 Task: Toggle the confirm empty commits in the git.
Action: Mouse moved to (41, 455)
Screenshot: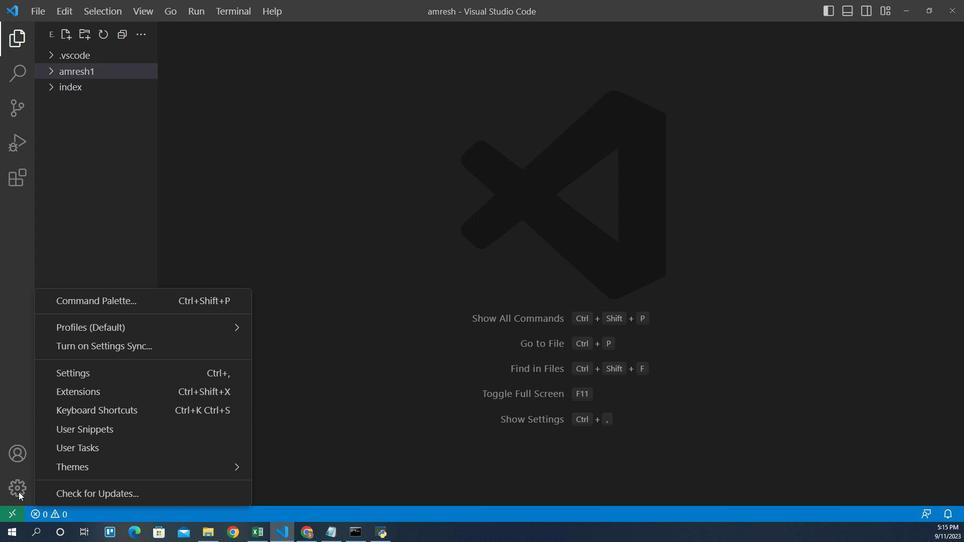 
Action: Mouse pressed left at (41, 455)
Screenshot: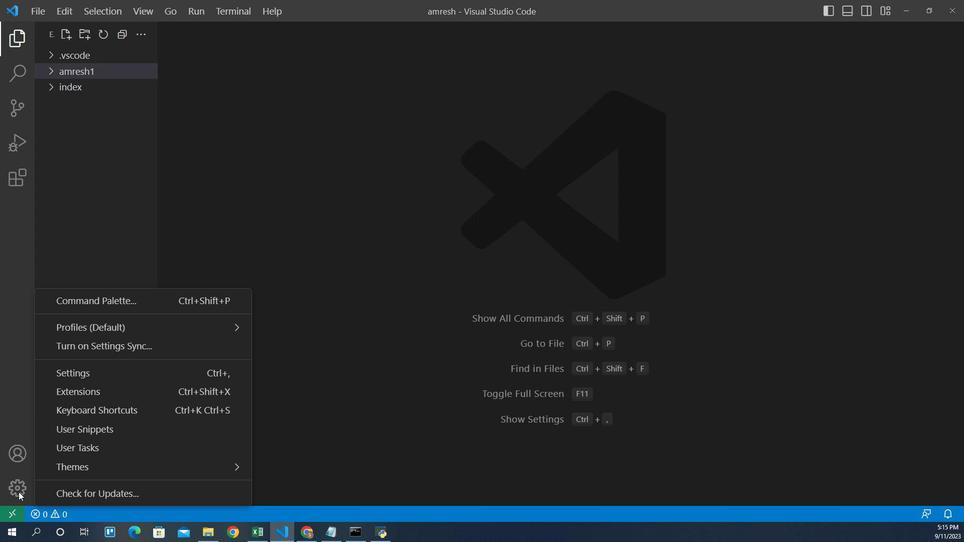 
Action: Mouse moved to (74, 369)
Screenshot: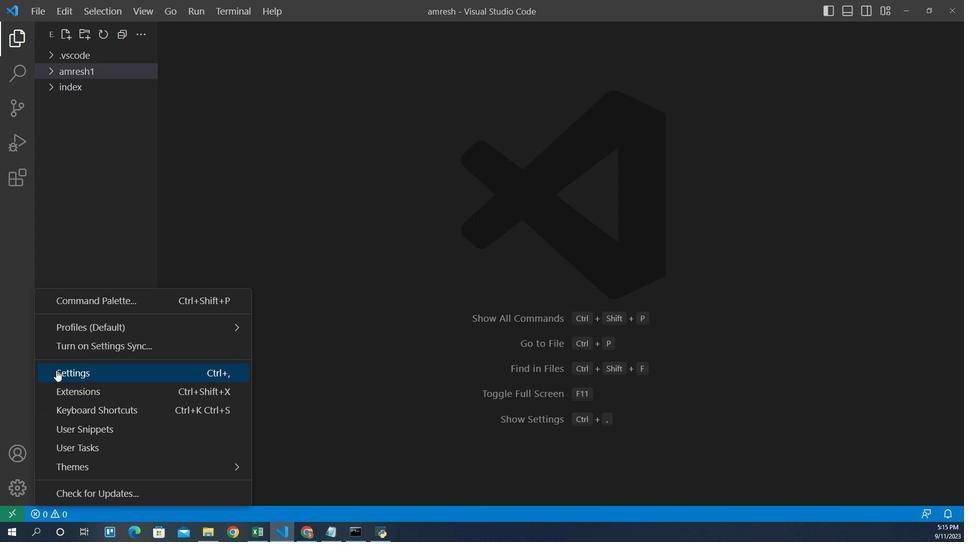
Action: Mouse pressed left at (74, 369)
Screenshot: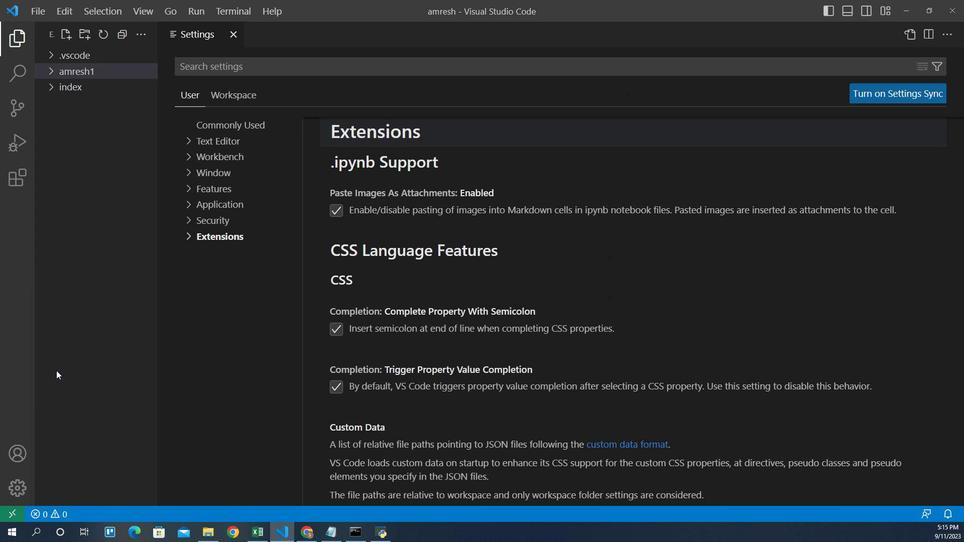 
Action: Mouse moved to (190, 276)
Screenshot: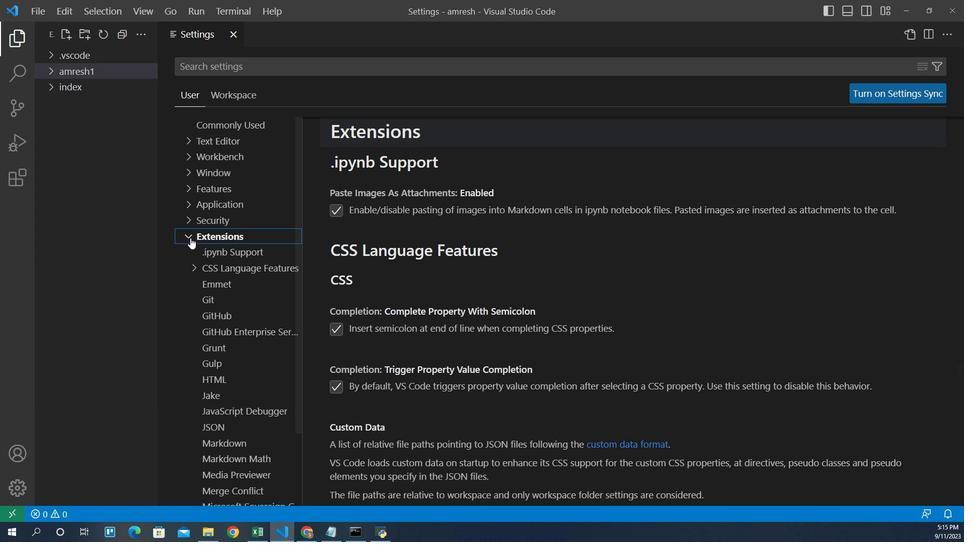 
Action: Mouse pressed left at (190, 276)
Screenshot: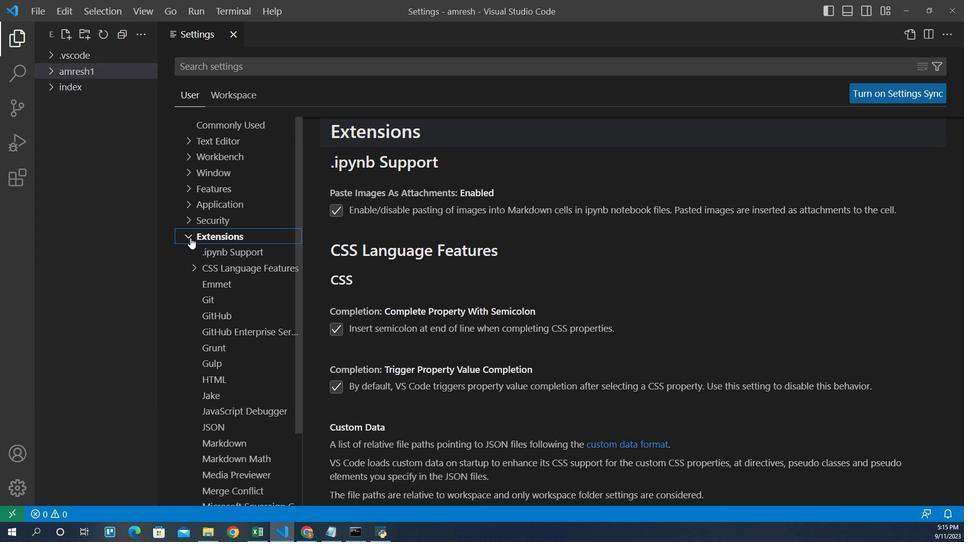 
Action: Mouse moved to (206, 318)
Screenshot: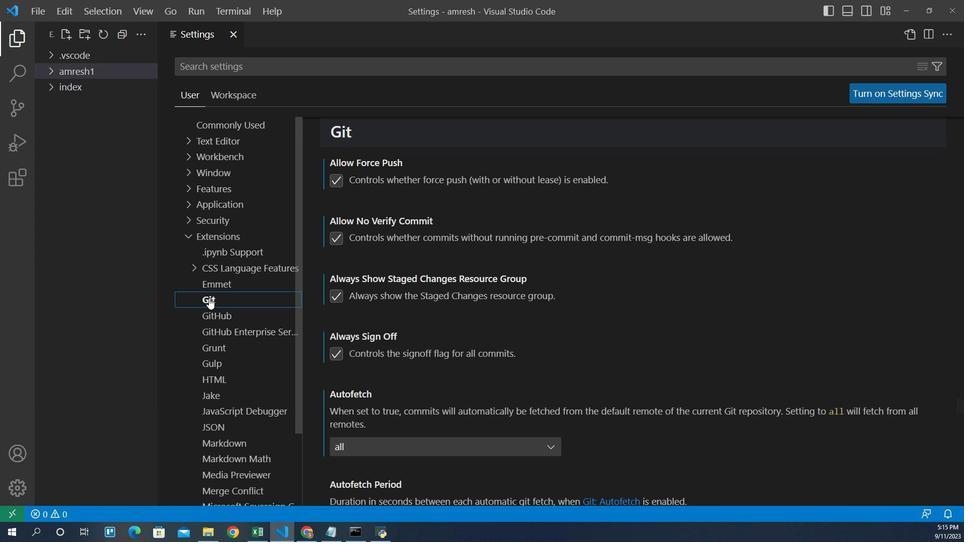 
Action: Mouse pressed left at (206, 318)
Screenshot: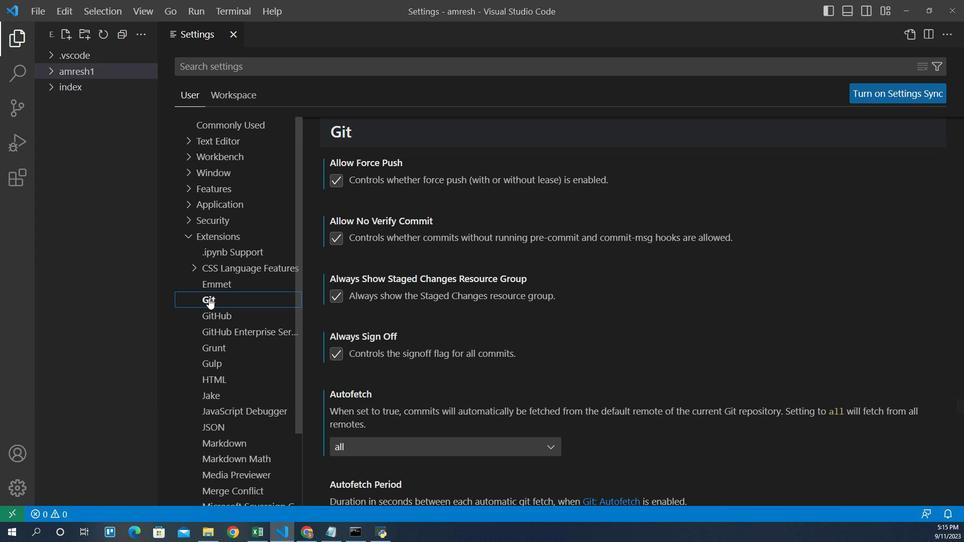 
Action: Mouse moved to (413, 428)
Screenshot: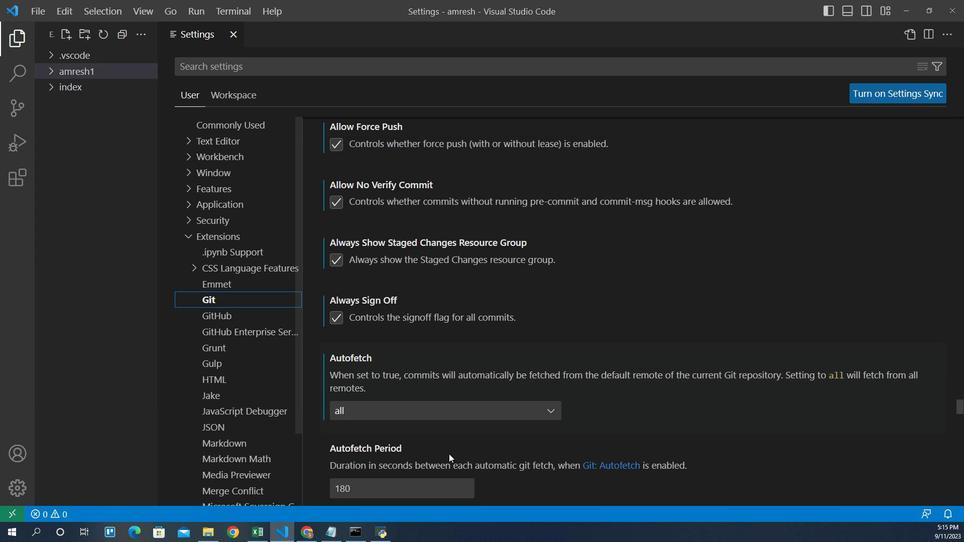 
Action: Mouse scrolled (413, 428) with delta (0, 0)
Screenshot: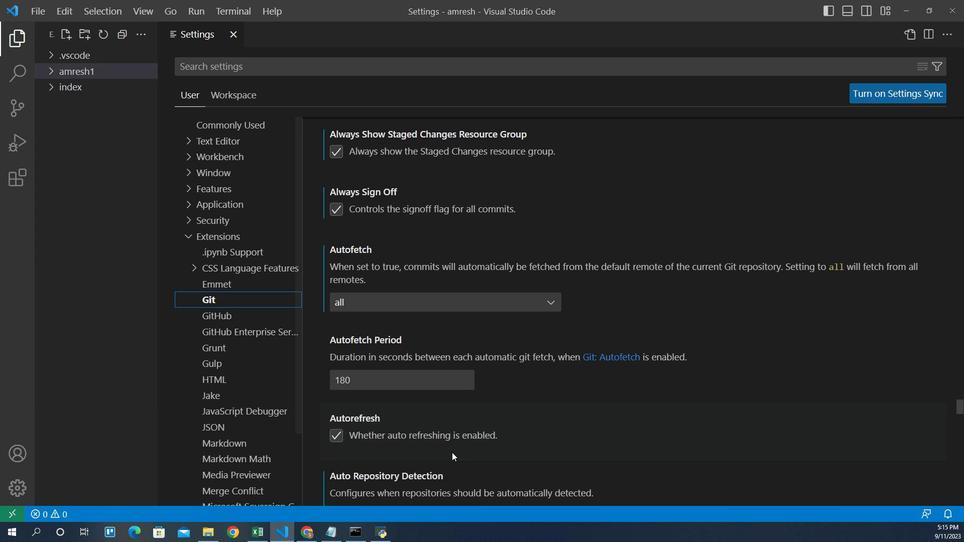 
Action: Mouse scrolled (413, 428) with delta (0, 0)
Screenshot: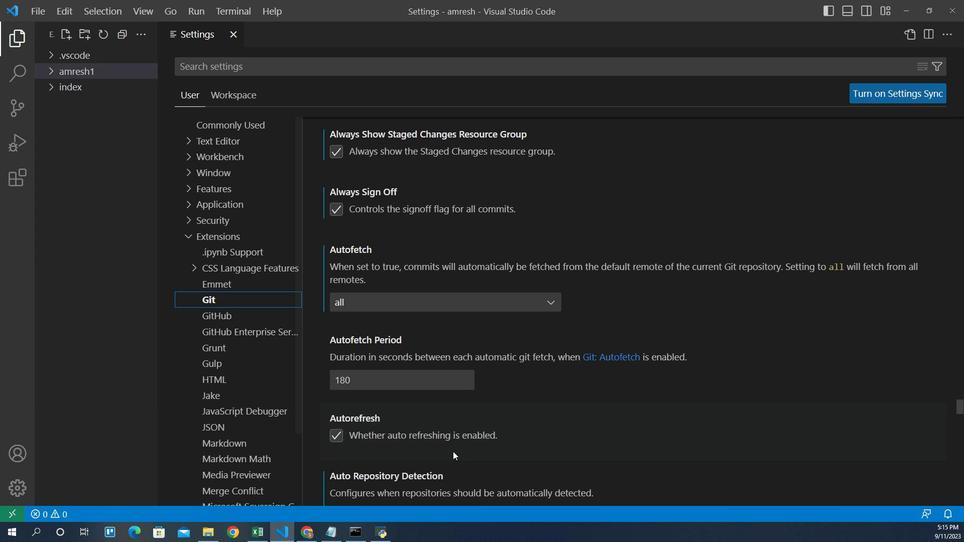 
Action: Mouse scrolled (413, 428) with delta (0, 0)
Screenshot: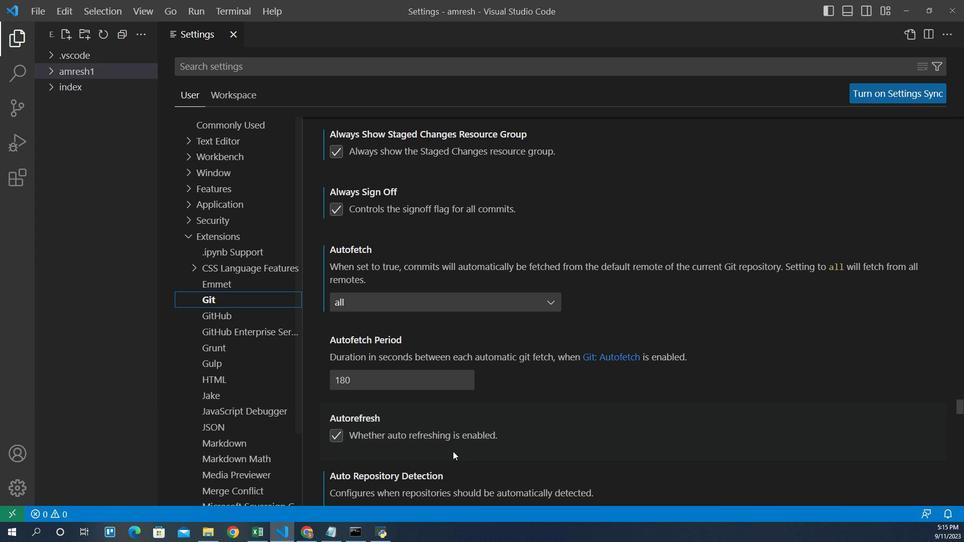 
Action: Mouse scrolled (413, 428) with delta (0, 0)
Screenshot: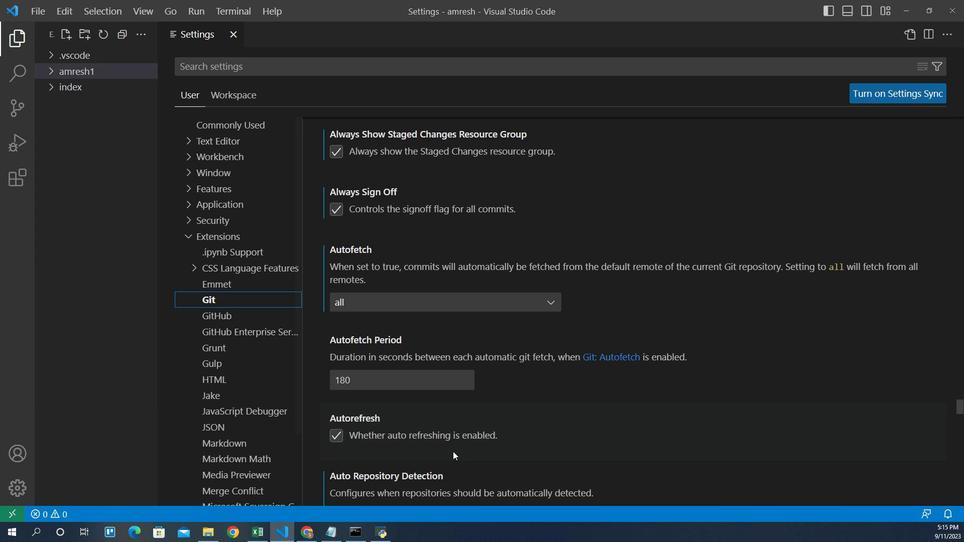 
Action: Mouse moved to (417, 426)
Screenshot: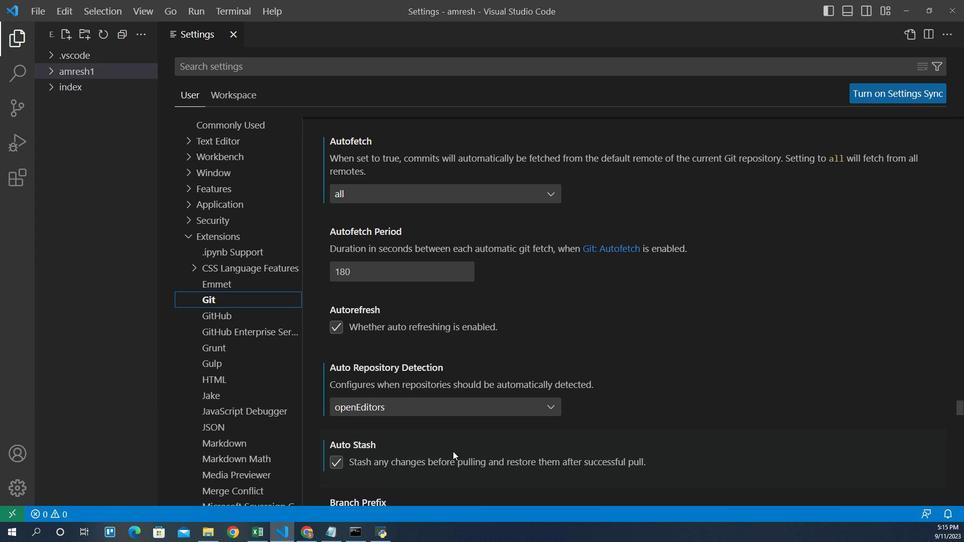 
Action: Mouse scrolled (417, 426) with delta (0, 0)
Screenshot: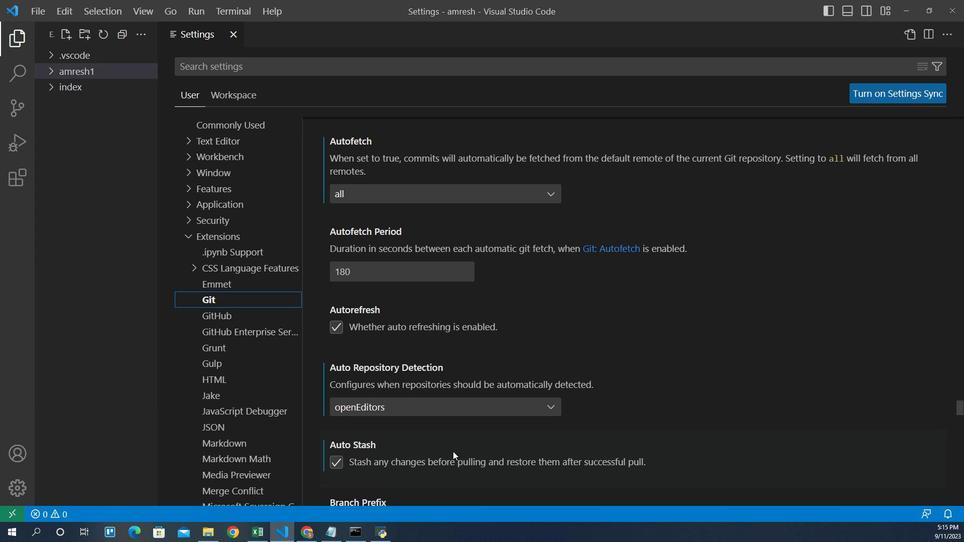 
Action: Mouse scrolled (417, 426) with delta (0, 0)
Screenshot: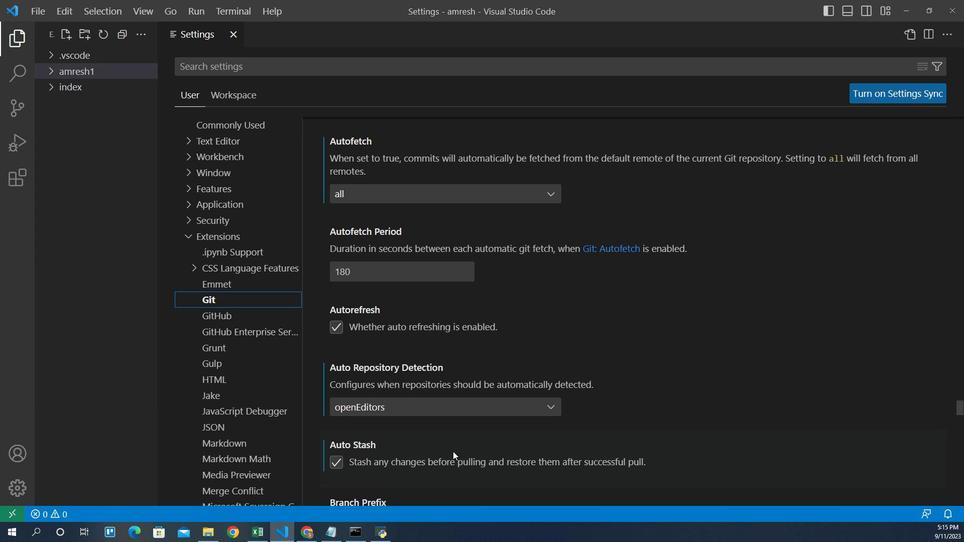 
Action: Mouse scrolled (417, 426) with delta (0, 0)
Screenshot: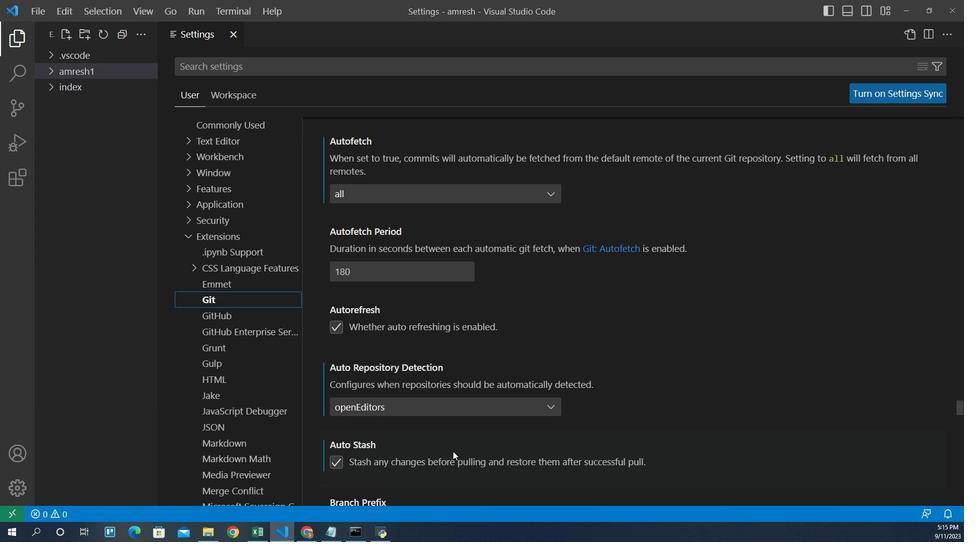 
Action: Mouse scrolled (417, 426) with delta (0, 0)
Screenshot: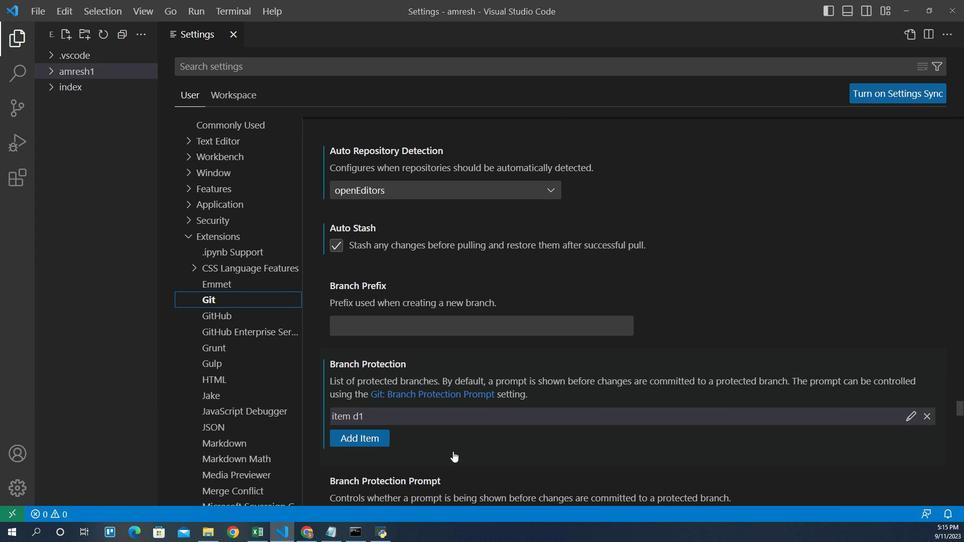 
Action: Mouse scrolled (417, 426) with delta (0, 0)
Screenshot: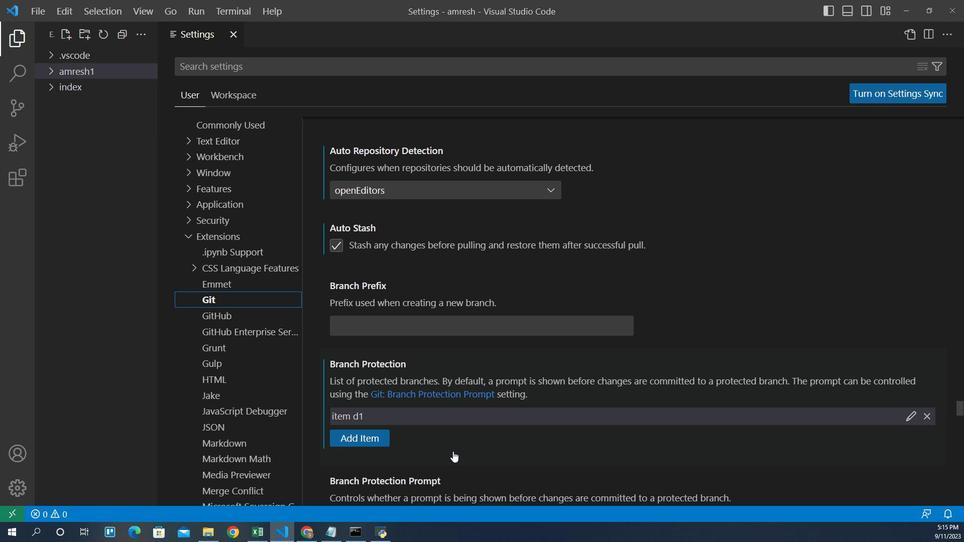 
Action: Mouse scrolled (417, 426) with delta (0, 0)
Screenshot: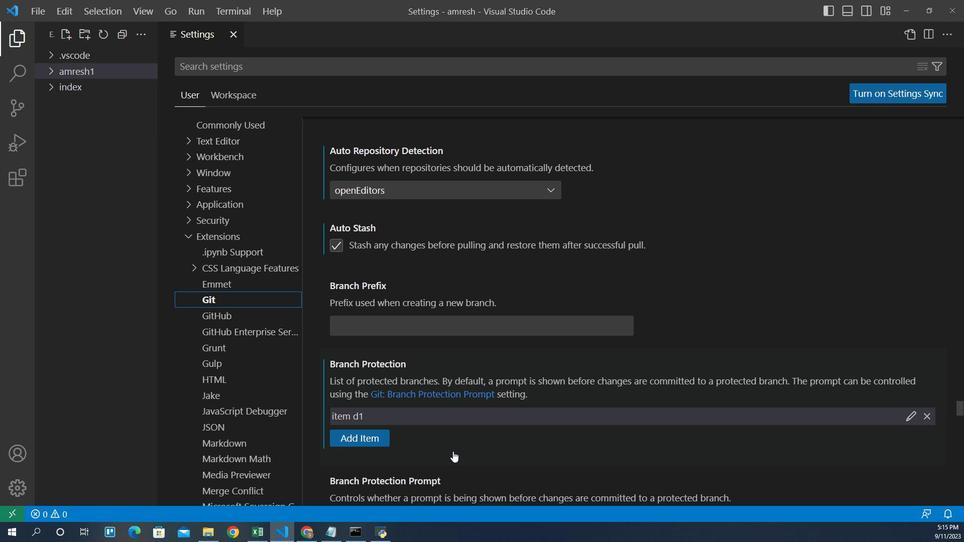 
Action: Mouse scrolled (417, 426) with delta (0, 0)
Screenshot: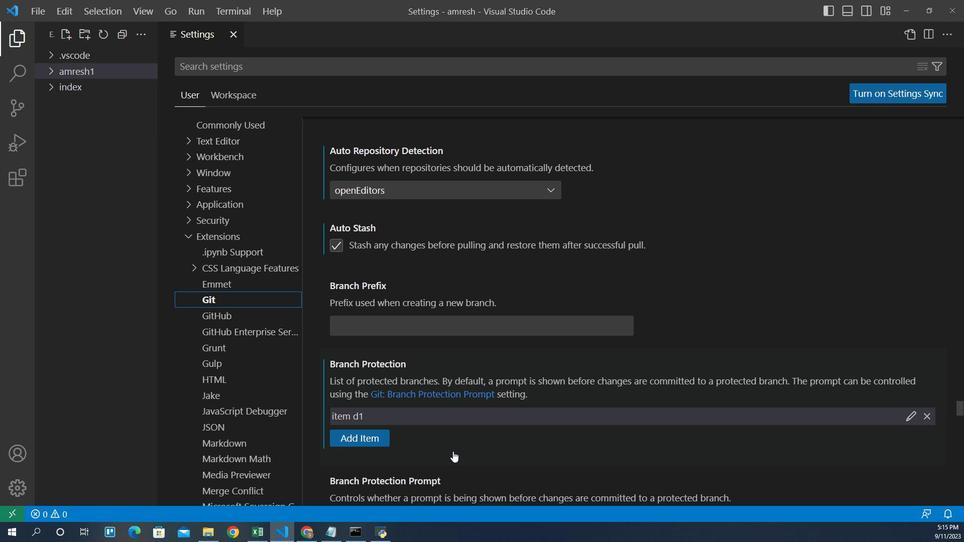 
Action: Mouse scrolled (417, 426) with delta (0, 0)
Screenshot: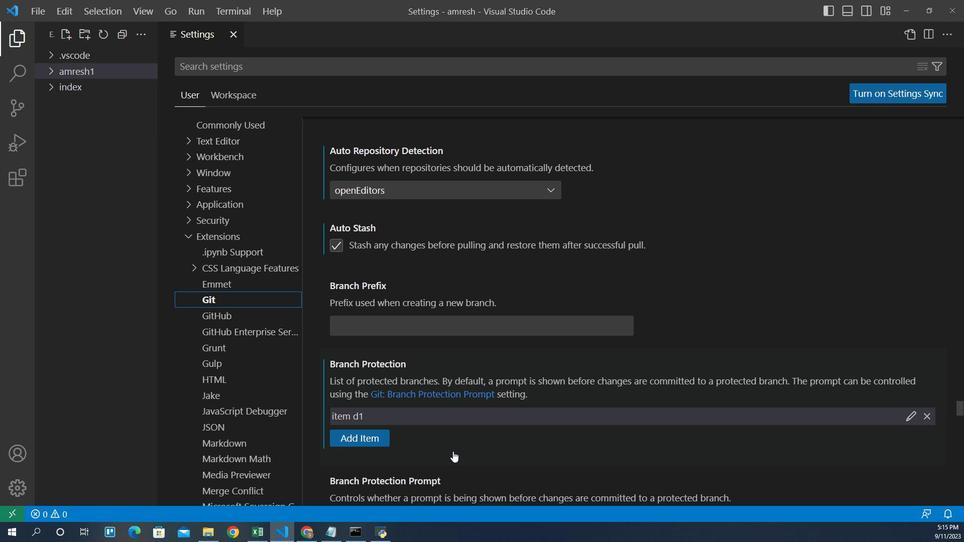 
Action: Mouse scrolled (417, 426) with delta (0, 0)
Screenshot: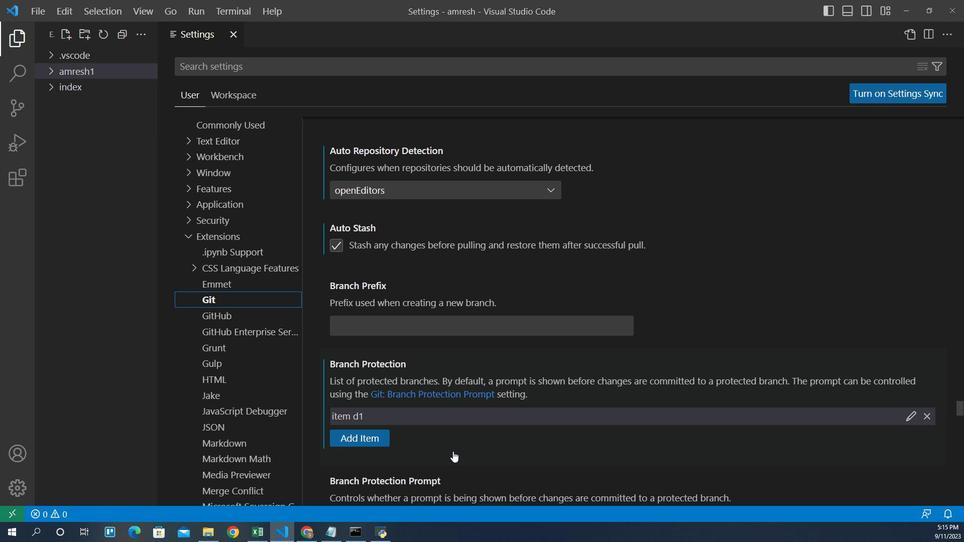 
Action: Mouse scrolled (417, 426) with delta (0, 0)
Screenshot: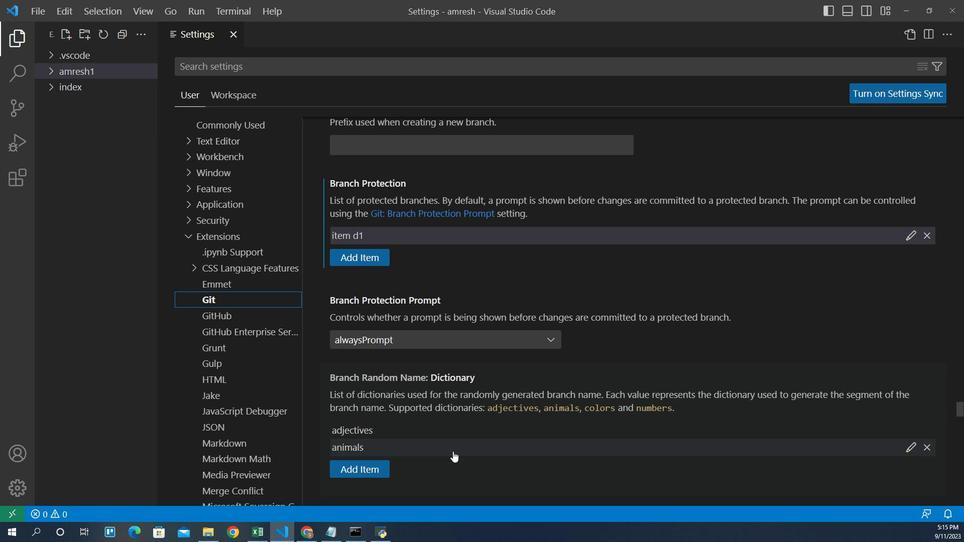 
Action: Mouse scrolled (417, 426) with delta (0, 0)
Screenshot: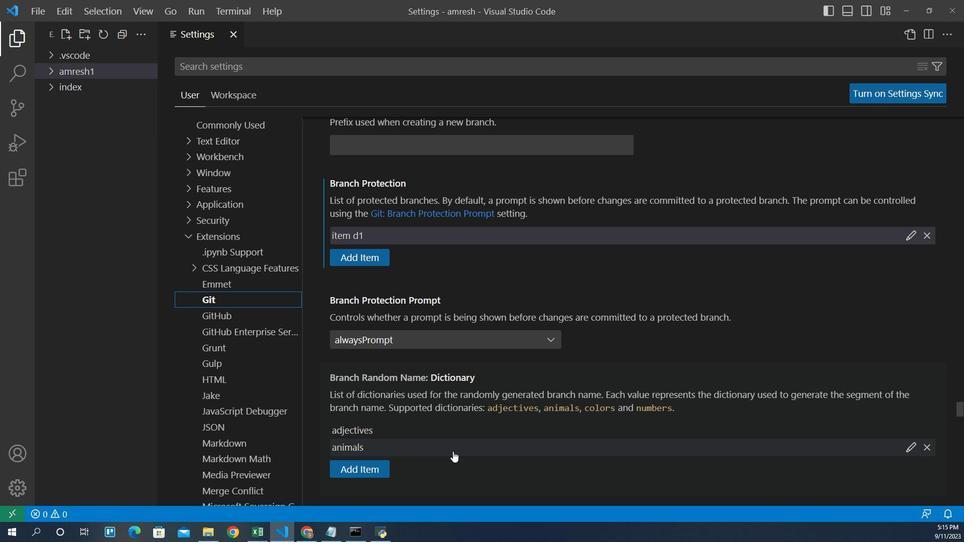
Action: Mouse scrolled (417, 426) with delta (0, 0)
Screenshot: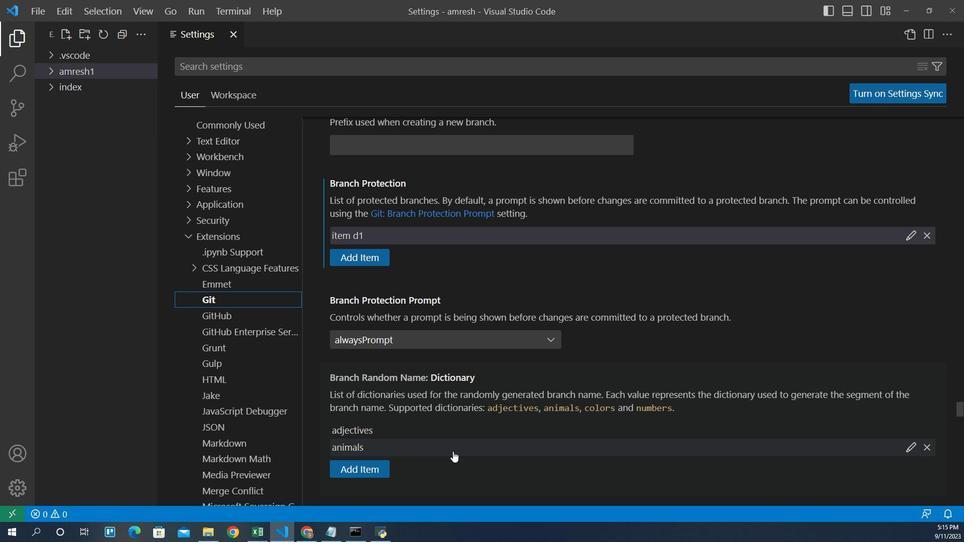 
Action: Mouse scrolled (417, 426) with delta (0, 0)
Screenshot: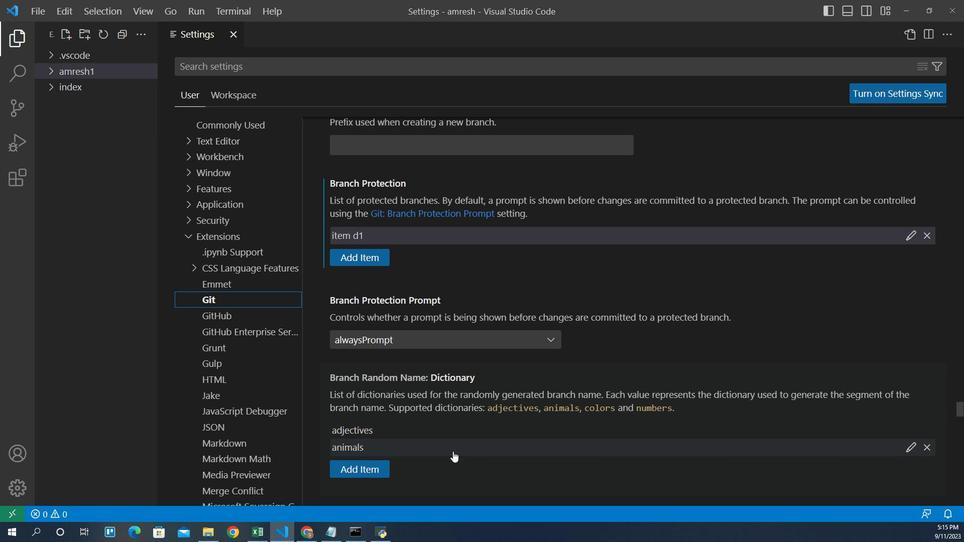 
Action: Mouse scrolled (417, 426) with delta (0, 0)
Screenshot: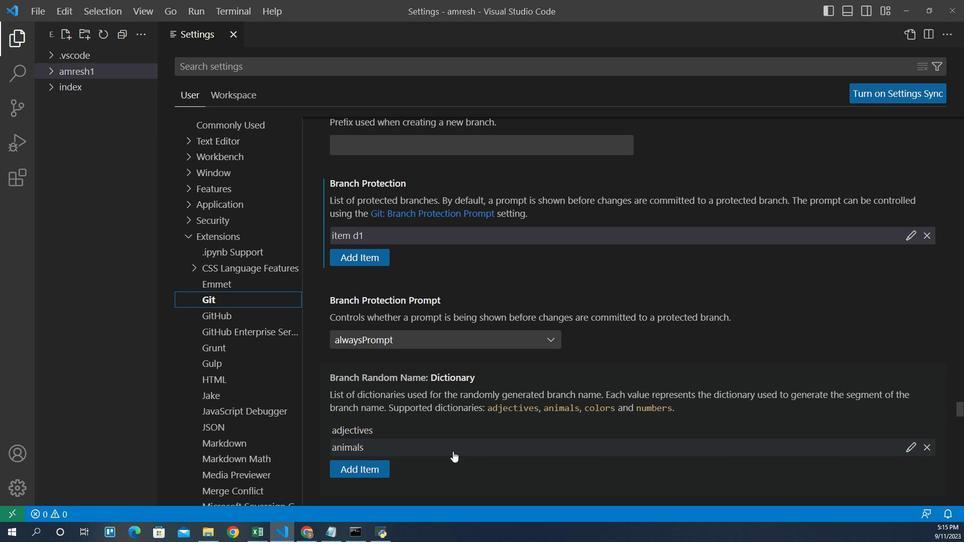 
Action: Mouse scrolled (417, 426) with delta (0, 0)
Screenshot: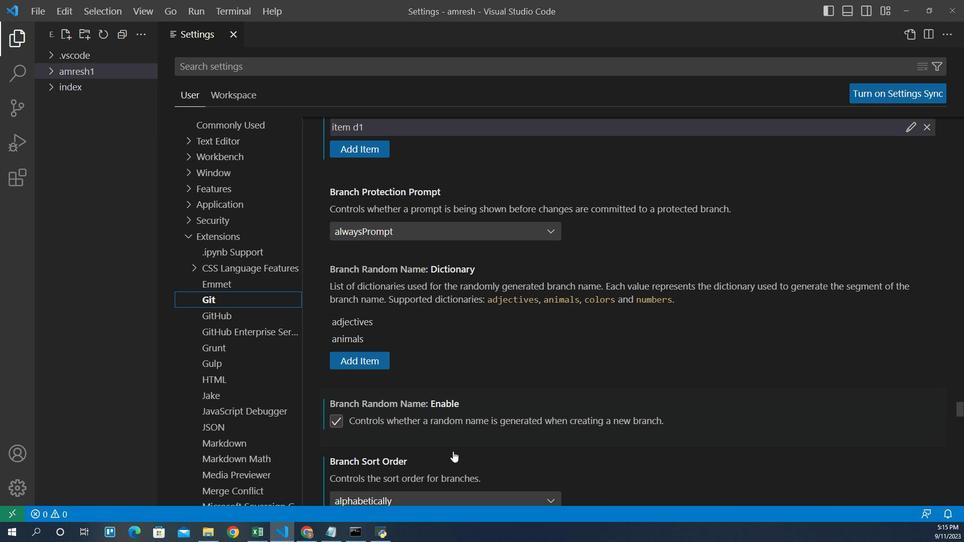 
Action: Mouse scrolled (417, 426) with delta (0, 0)
Screenshot: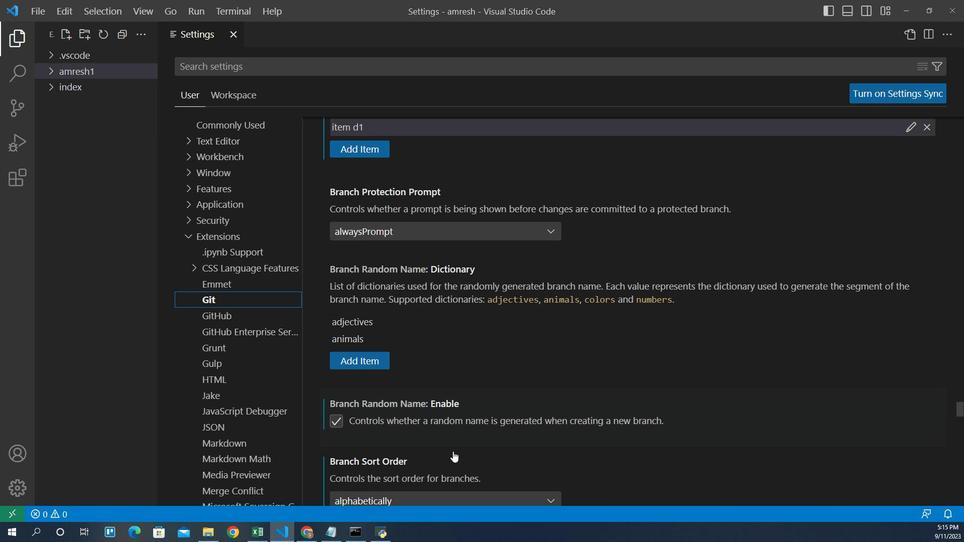 
Action: Mouse scrolled (417, 426) with delta (0, 0)
Screenshot: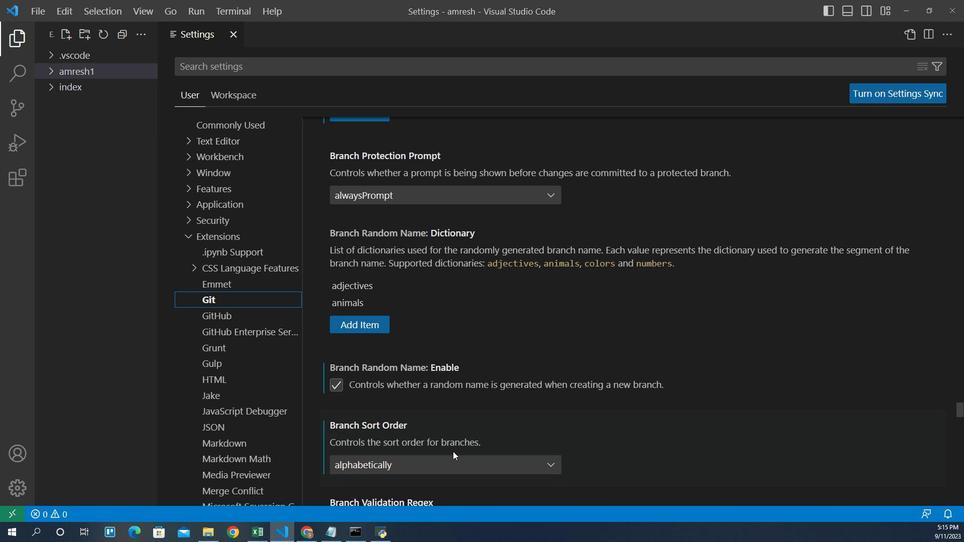 
Action: Mouse scrolled (417, 426) with delta (0, 0)
Screenshot: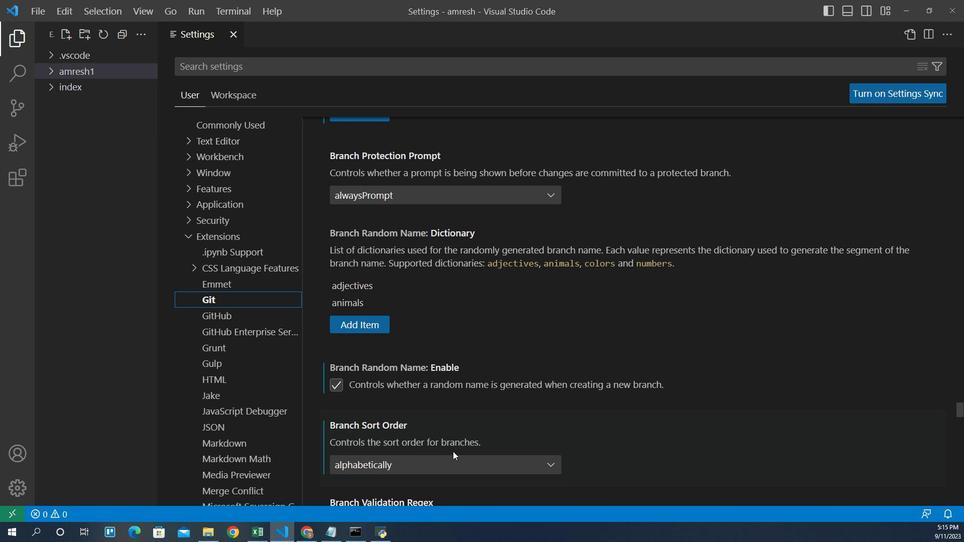 
Action: Mouse scrolled (417, 426) with delta (0, 0)
Screenshot: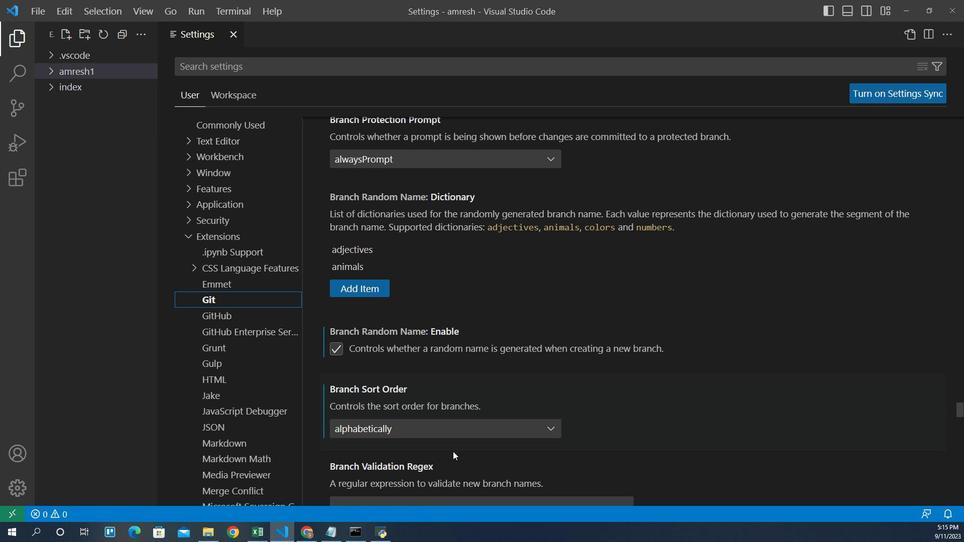 
Action: Mouse scrolled (417, 426) with delta (0, 0)
Screenshot: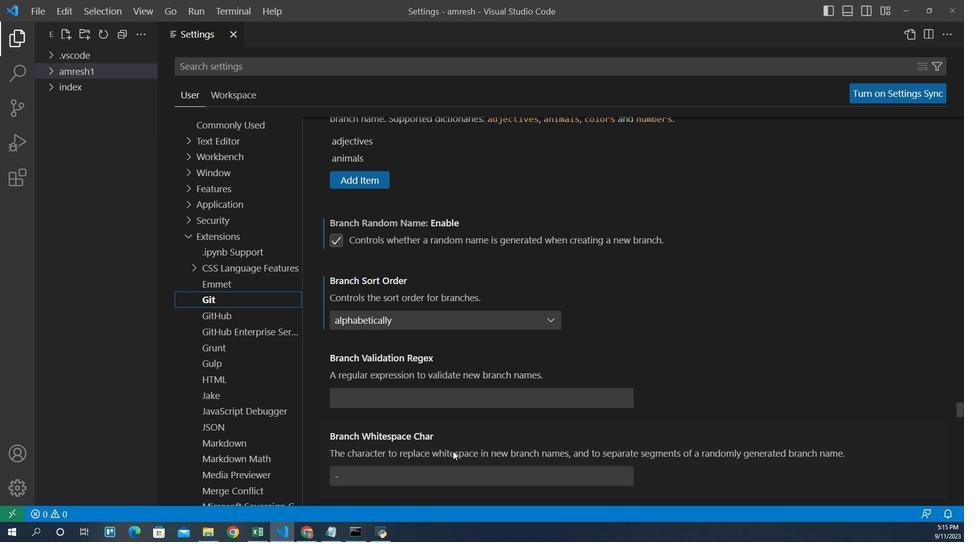 
Action: Mouse scrolled (417, 426) with delta (0, 0)
Screenshot: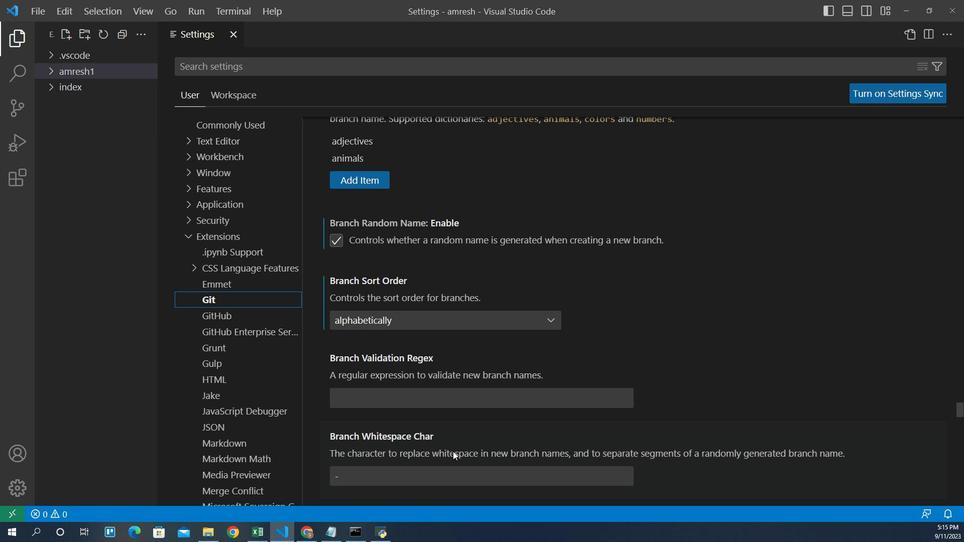 
Action: Mouse scrolled (417, 426) with delta (0, 0)
Screenshot: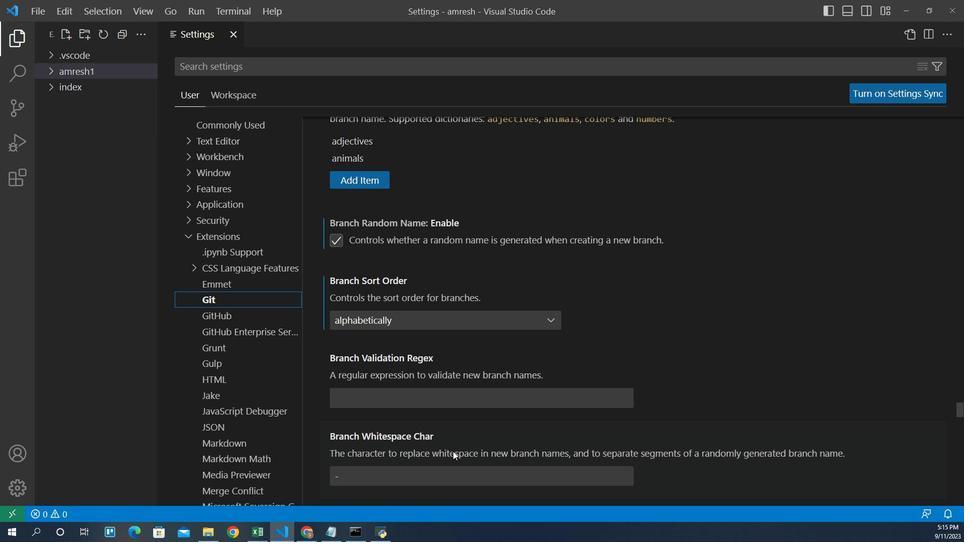 
Action: Mouse scrolled (417, 426) with delta (0, 0)
Screenshot: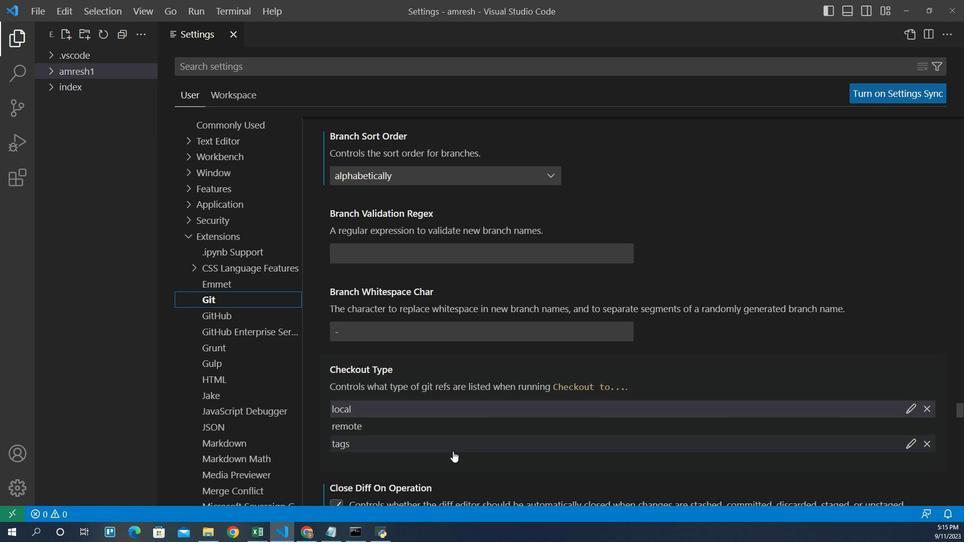 
Action: Mouse scrolled (417, 426) with delta (0, 0)
Screenshot: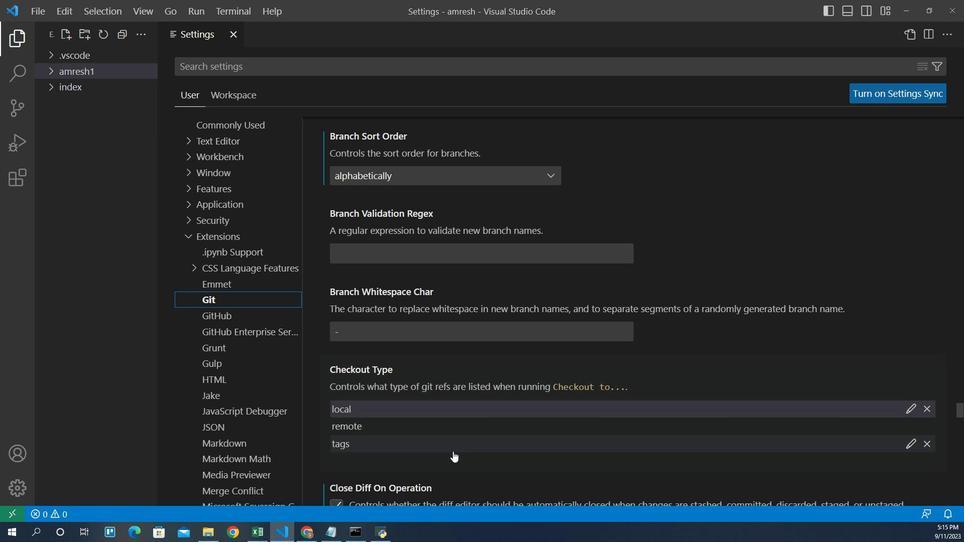 
Action: Mouse scrolled (417, 426) with delta (0, 0)
Screenshot: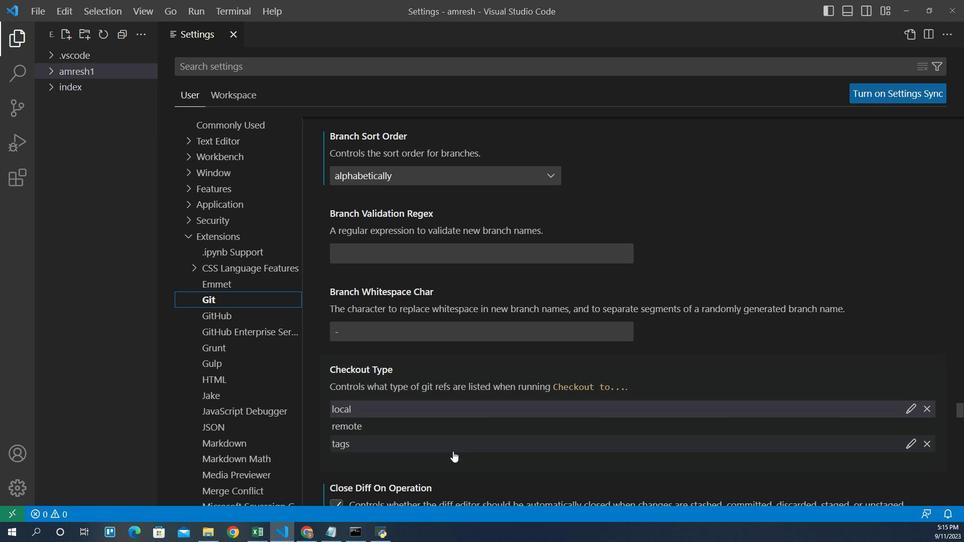 
Action: Mouse scrolled (417, 426) with delta (0, 0)
Screenshot: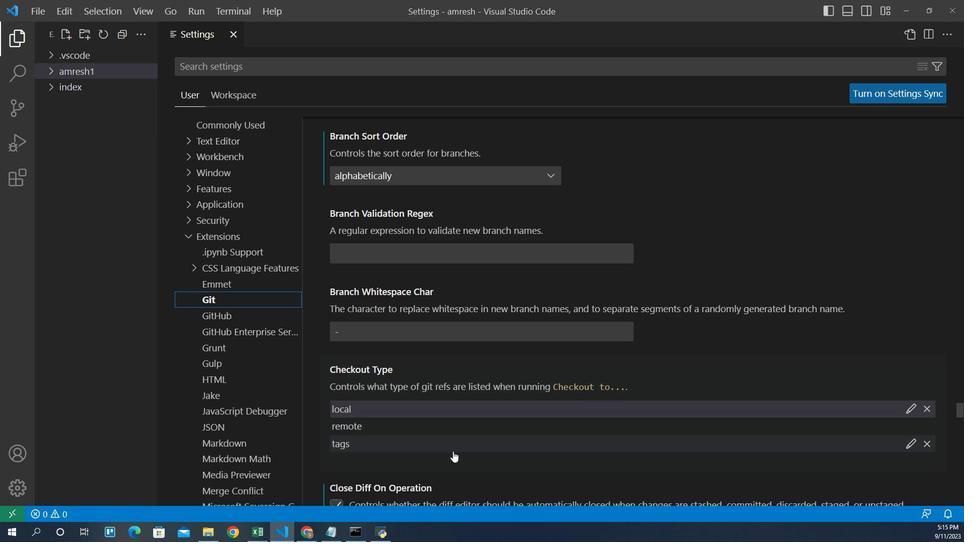 
Action: Mouse scrolled (417, 426) with delta (0, 0)
Screenshot: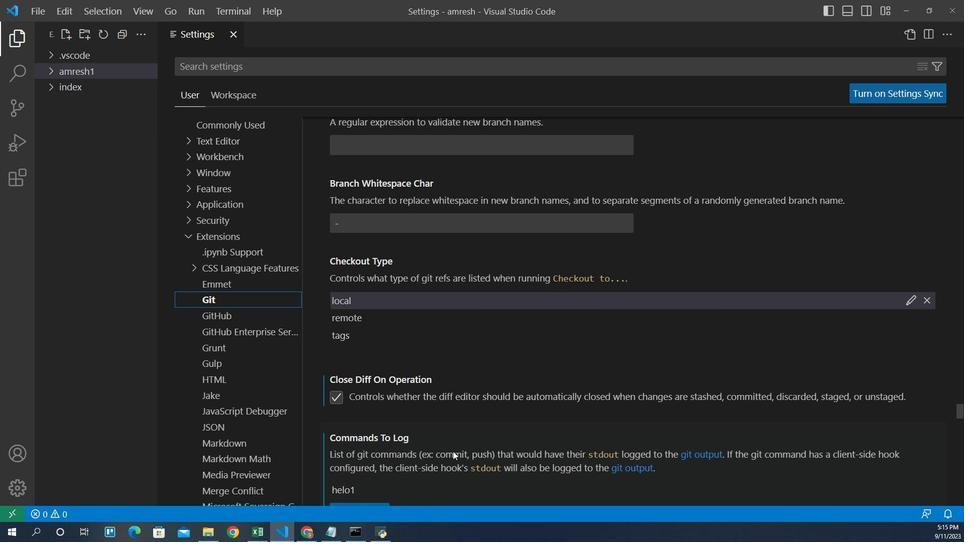 
Action: Mouse scrolled (417, 426) with delta (0, 0)
Screenshot: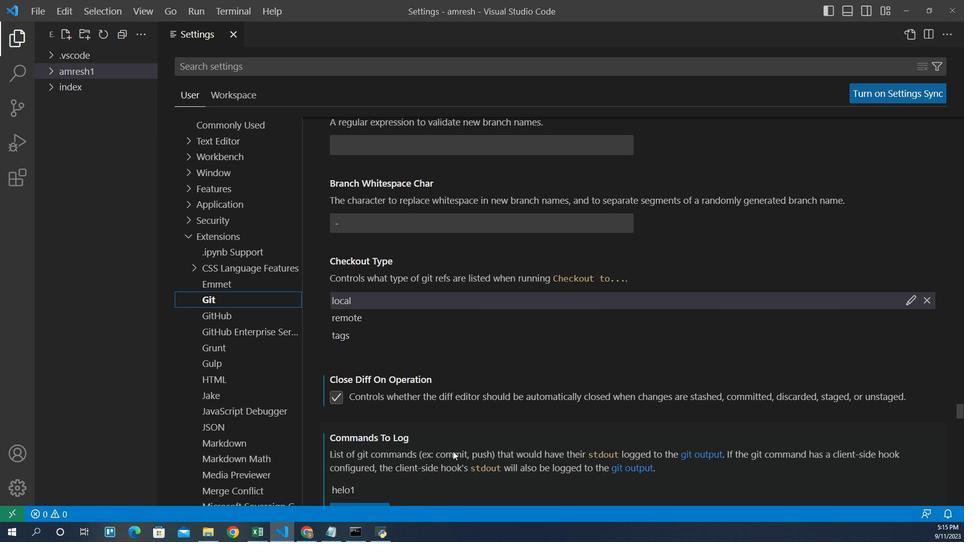 
Action: Mouse scrolled (417, 426) with delta (0, 0)
Screenshot: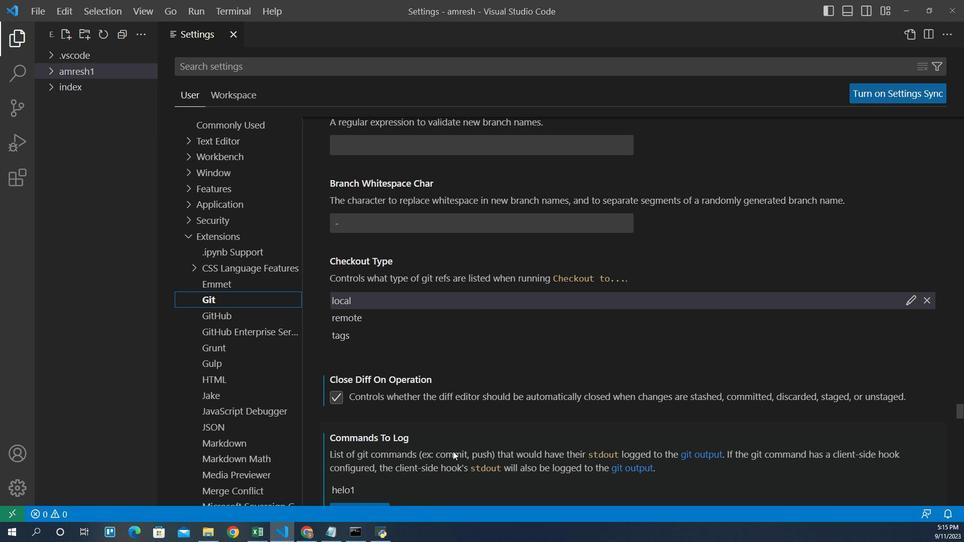 
Action: Mouse scrolled (417, 426) with delta (0, 0)
Screenshot: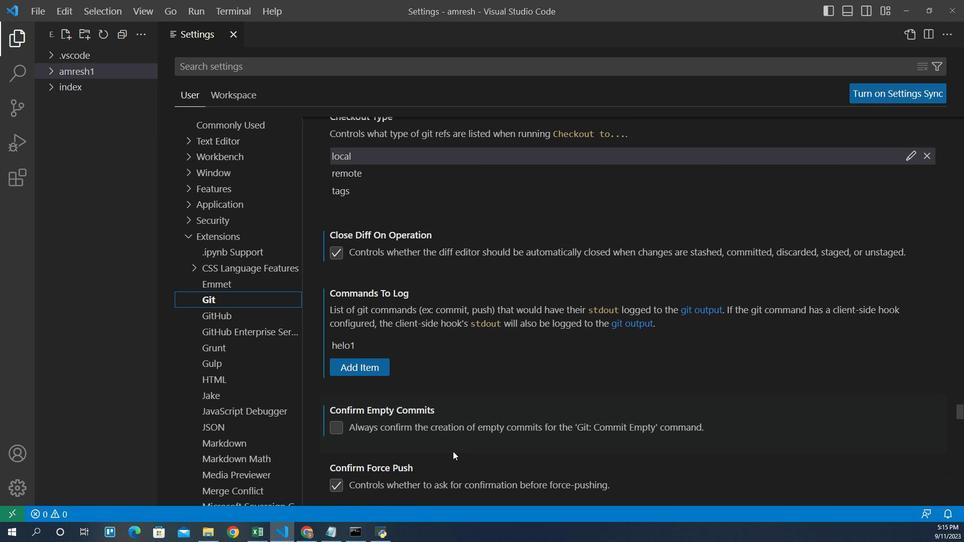 
Action: Mouse scrolled (417, 426) with delta (0, 0)
Screenshot: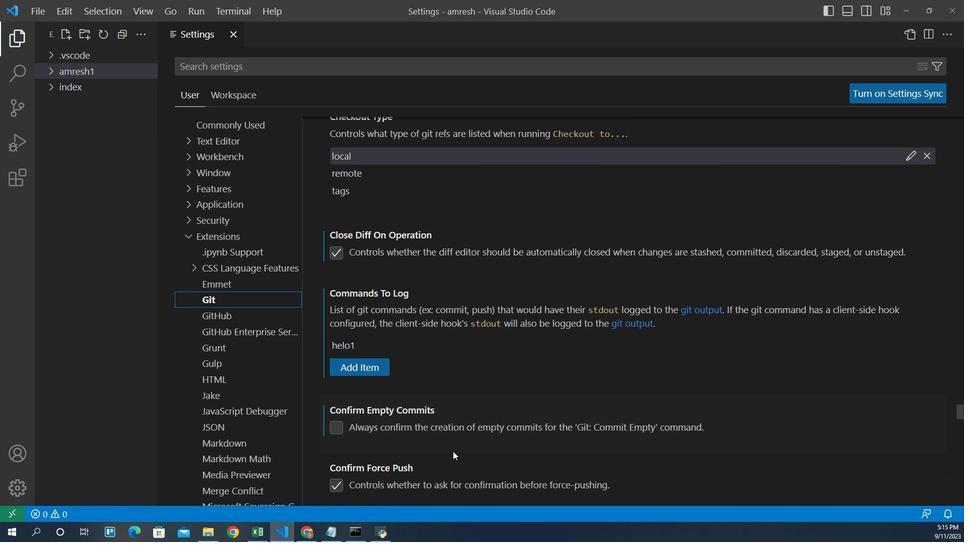 
Action: Mouse scrolled (417, 426) with delta (0, 0)
Screenshot: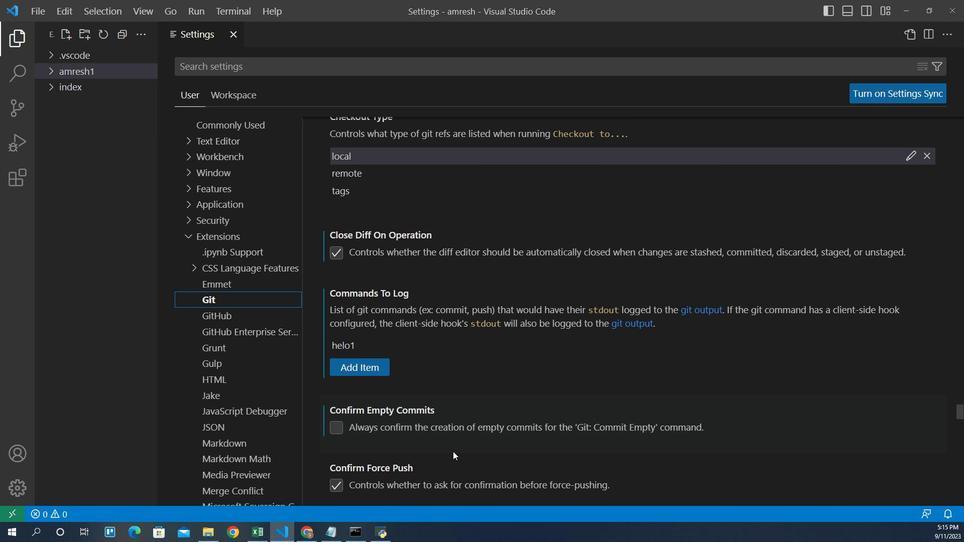 
Action: Mouse scrolled (417, 426) with delta (0, 0)
Screenshot: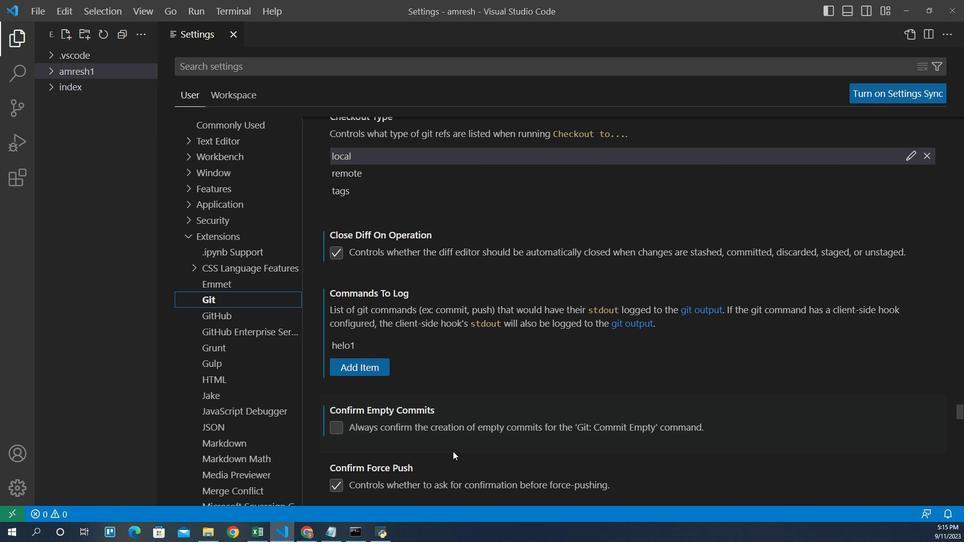 
Action: Mouse moved to (318, 408)
Screenshot: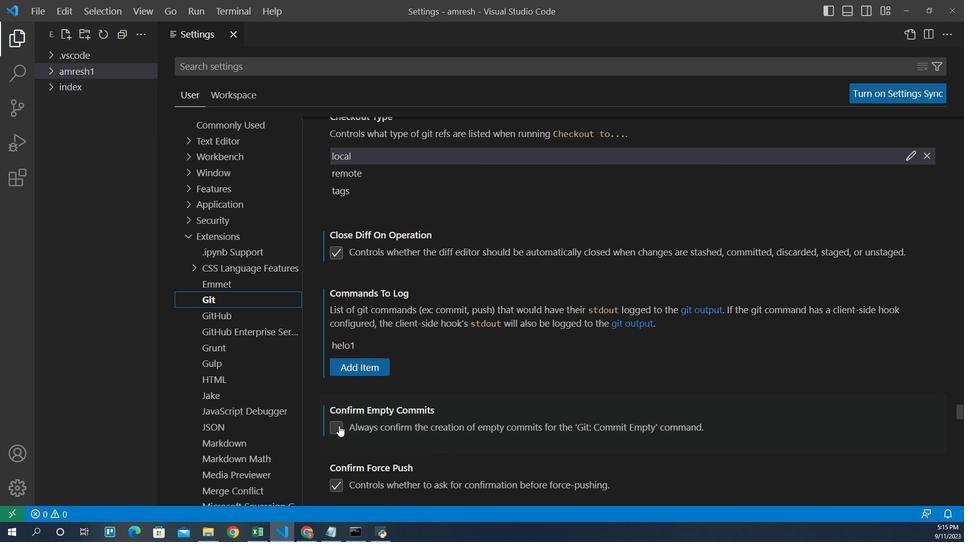 
Action: Mouse pressed left at (318, 408)
Screenshot: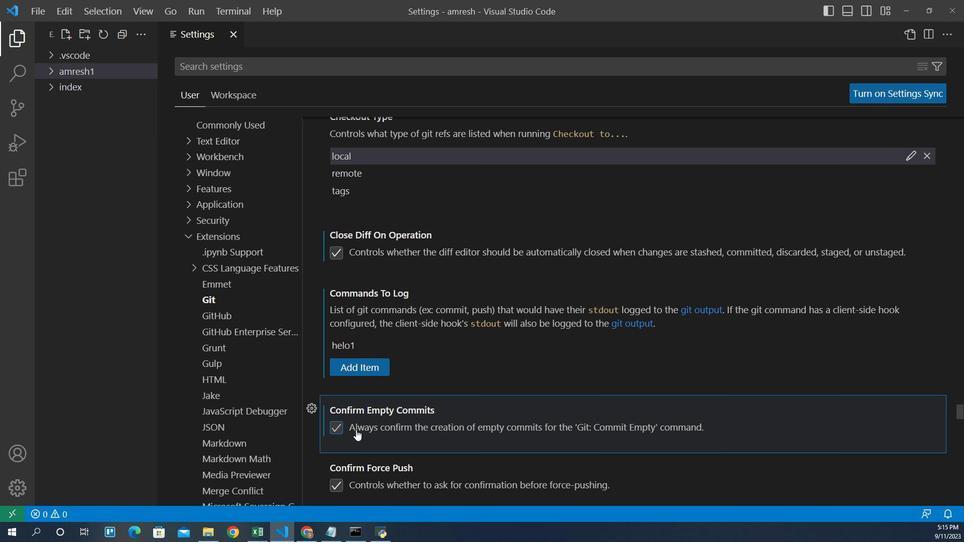 
Action: Mouse moved to (372, 418)
Screenshot: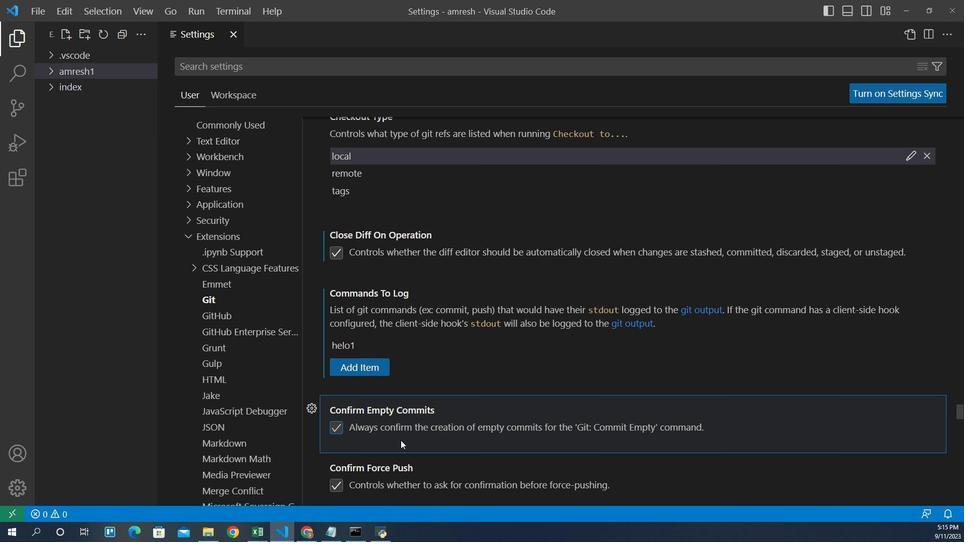 
